 Task: Set the outer fade up length for the auto duck effect to 0.5 seconds.
Action: Mouse moved to (268, 37)
Screenshot: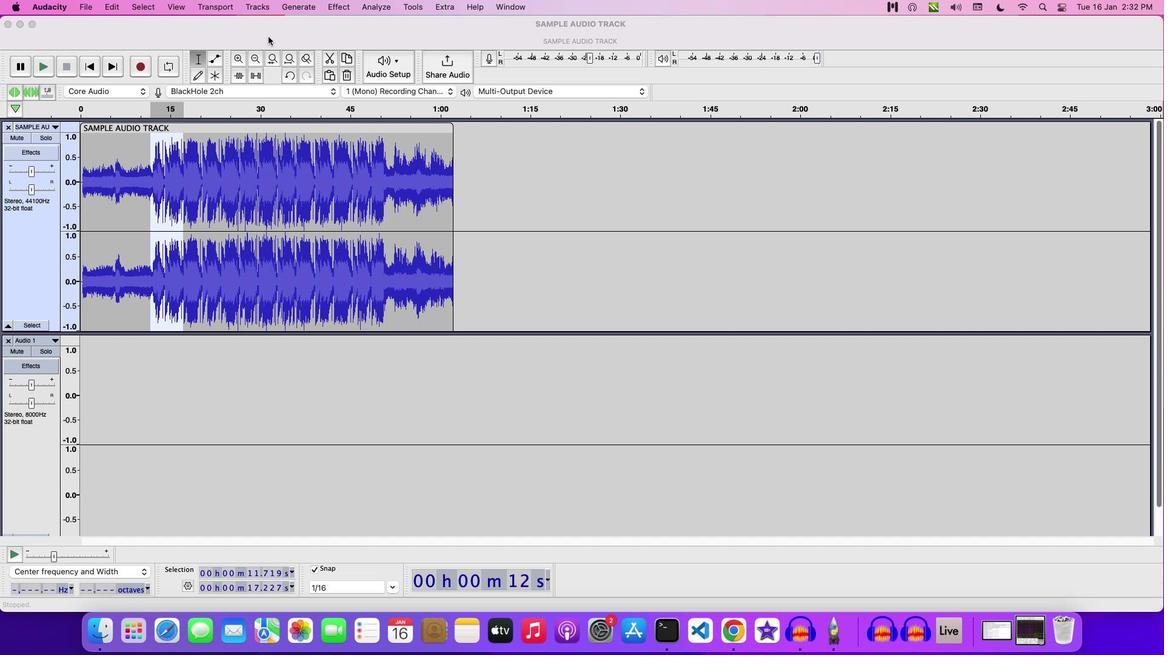 
Action: Mouse pressed left at (268, 37)
Screenshot: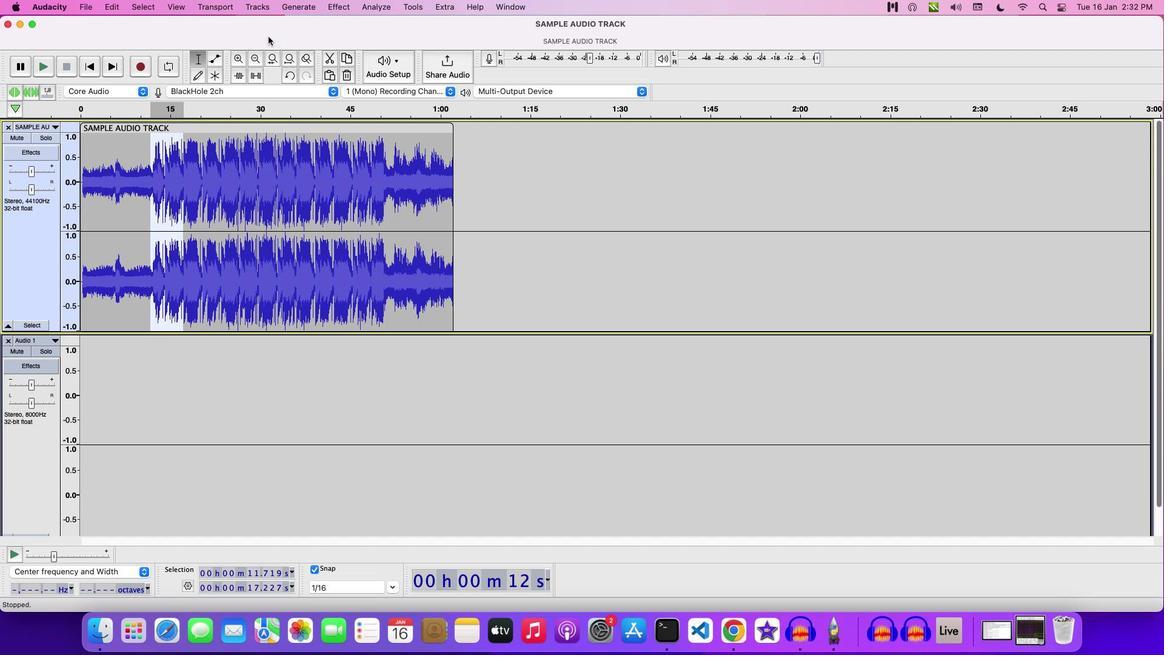 
Action: Mouse moved to (336, 7)
Screenshot: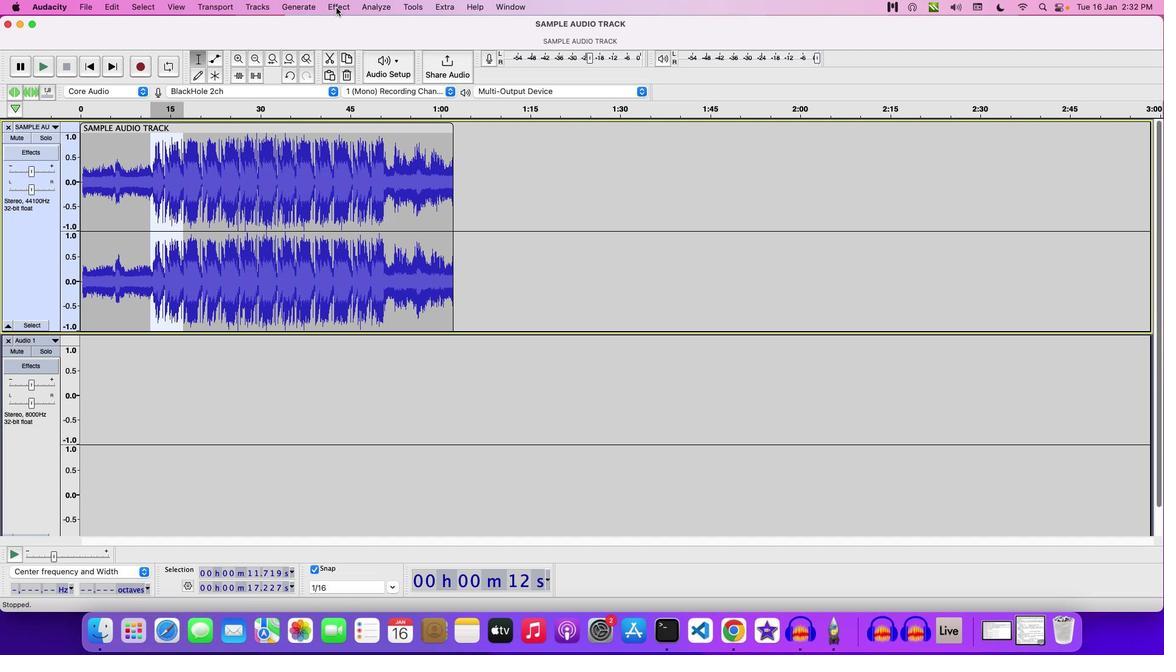 
Action: Mouse pressed left at (336, 7)
Screenshot: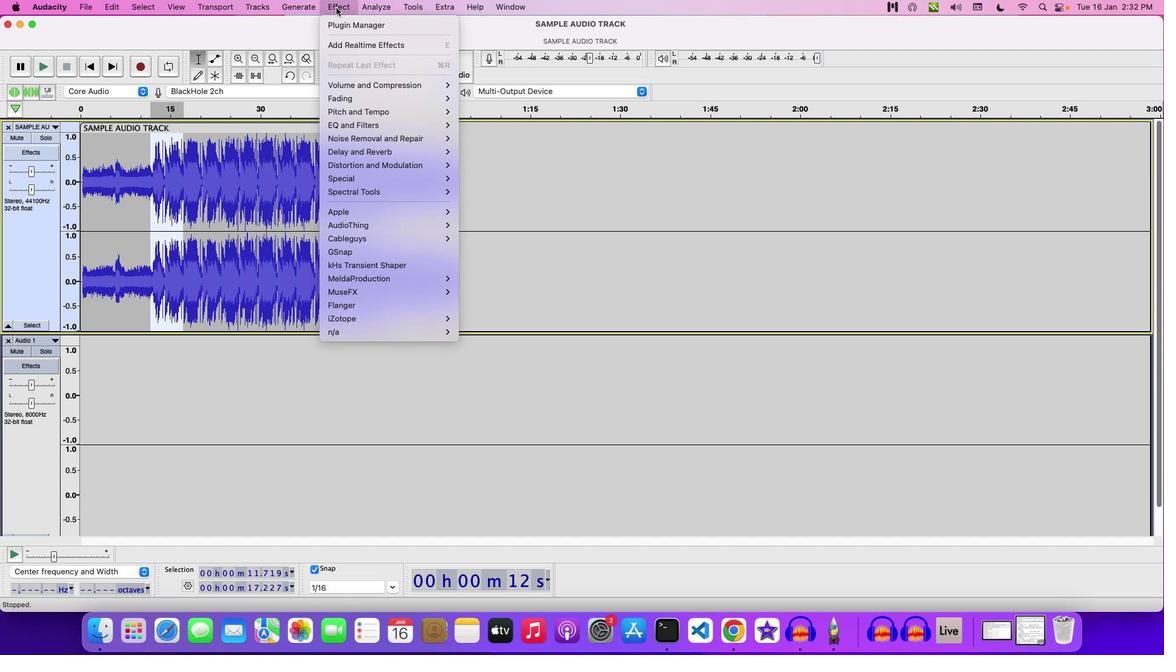 
Action: Mouse moved to (461, 98)
Screenshot: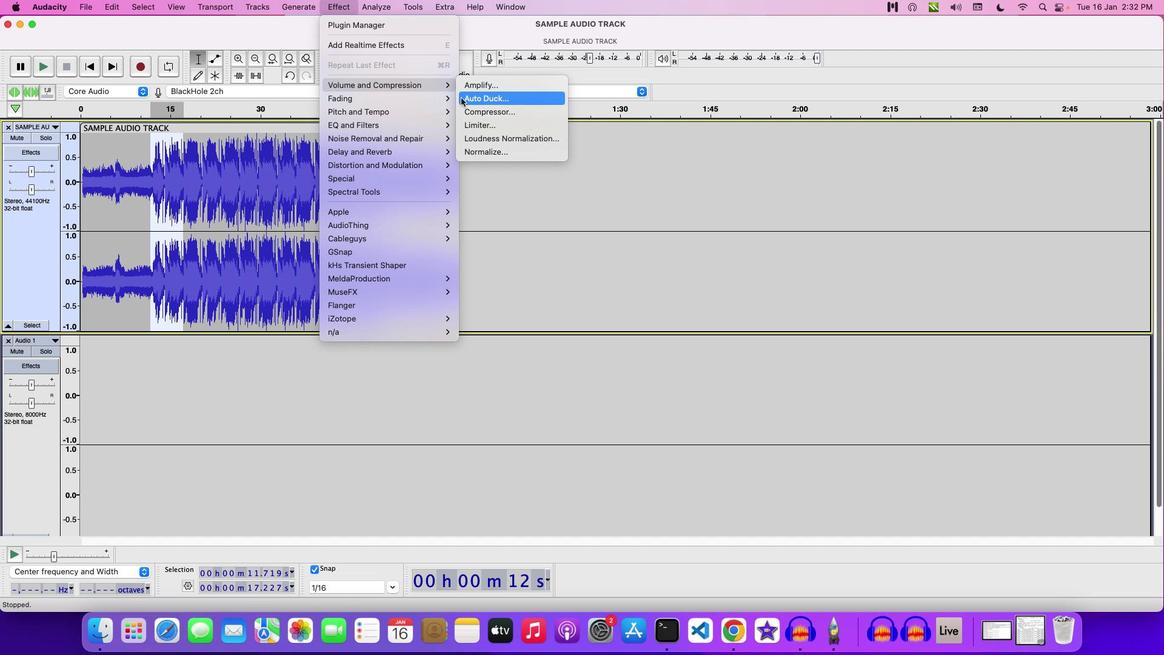 
Action: Mouse pressed left at (461, 98)
Screenshot: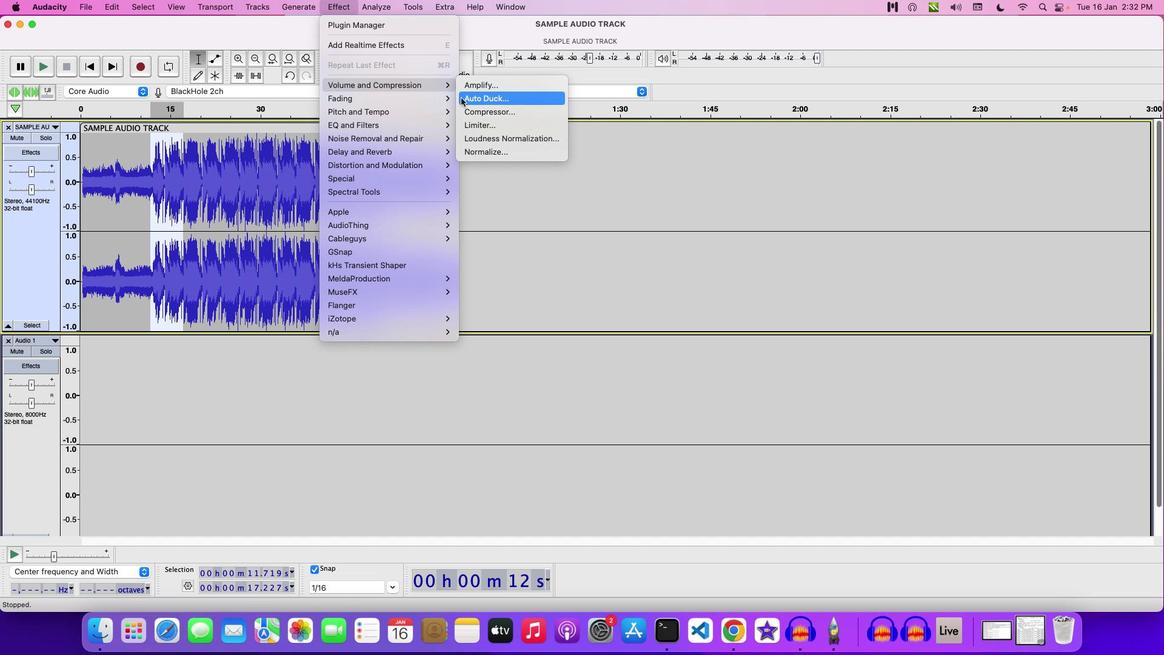 
Action: Mouse moved to (698, 423)
Screenshot: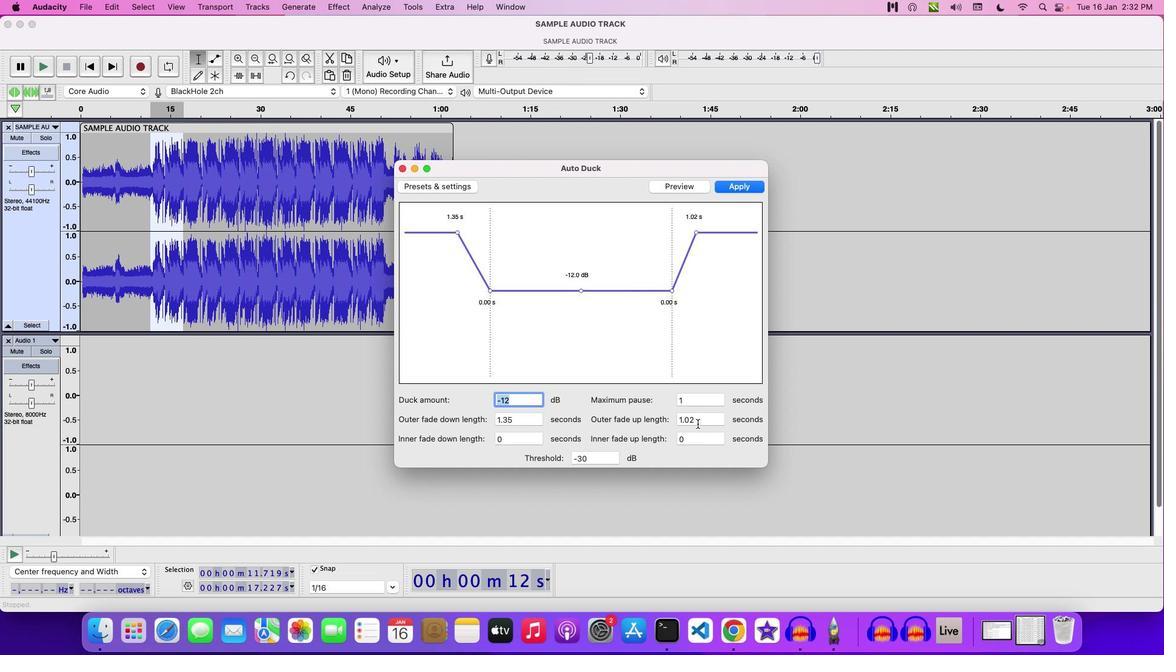 
Action: Mouse pressed left at (698, 423)
Screenshot: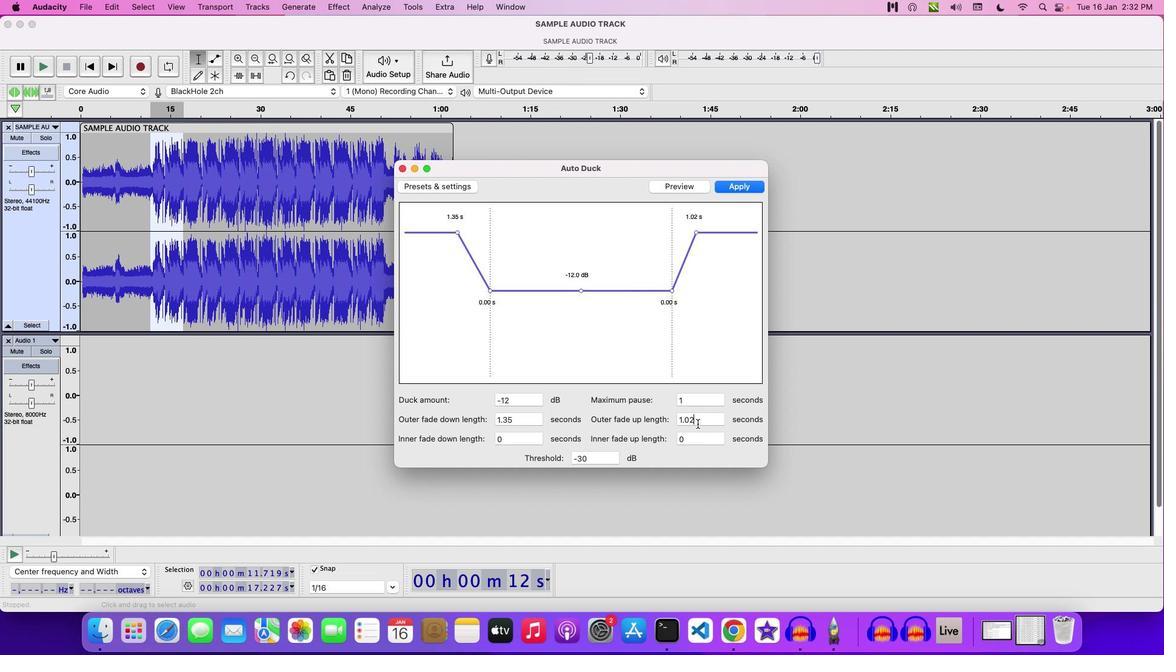 
Action: Mouse moved to (690, 425)
Screenshot: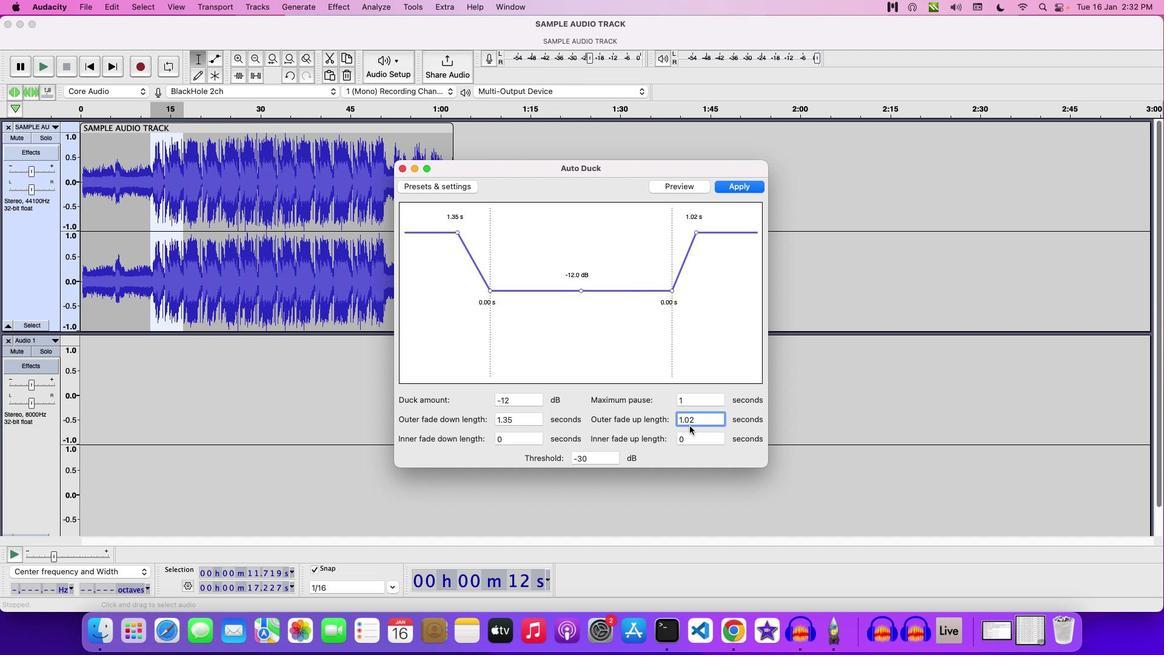 
Action: Key pressed Key.backspaceKey.backspaceKey.backspaceKey.backspaceKey.backspaceKey.backspaceKey.backspaceKey.backspace'0''.''5'
Screenshot: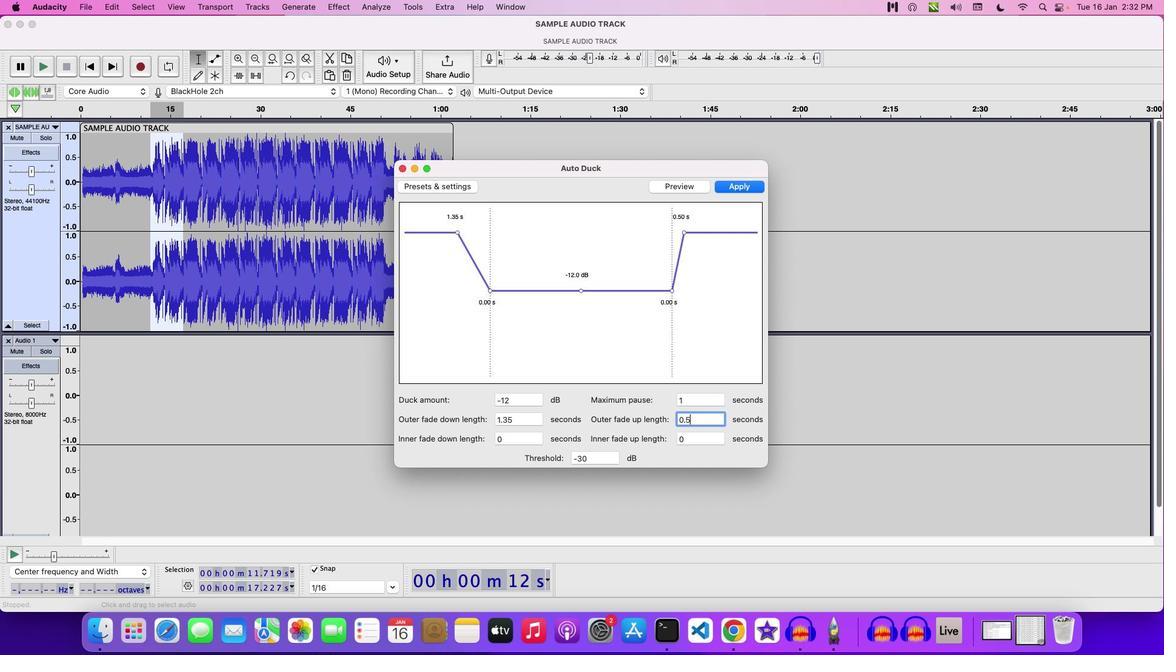 
Action: Mouse moved to (691, 425)
Screenshot: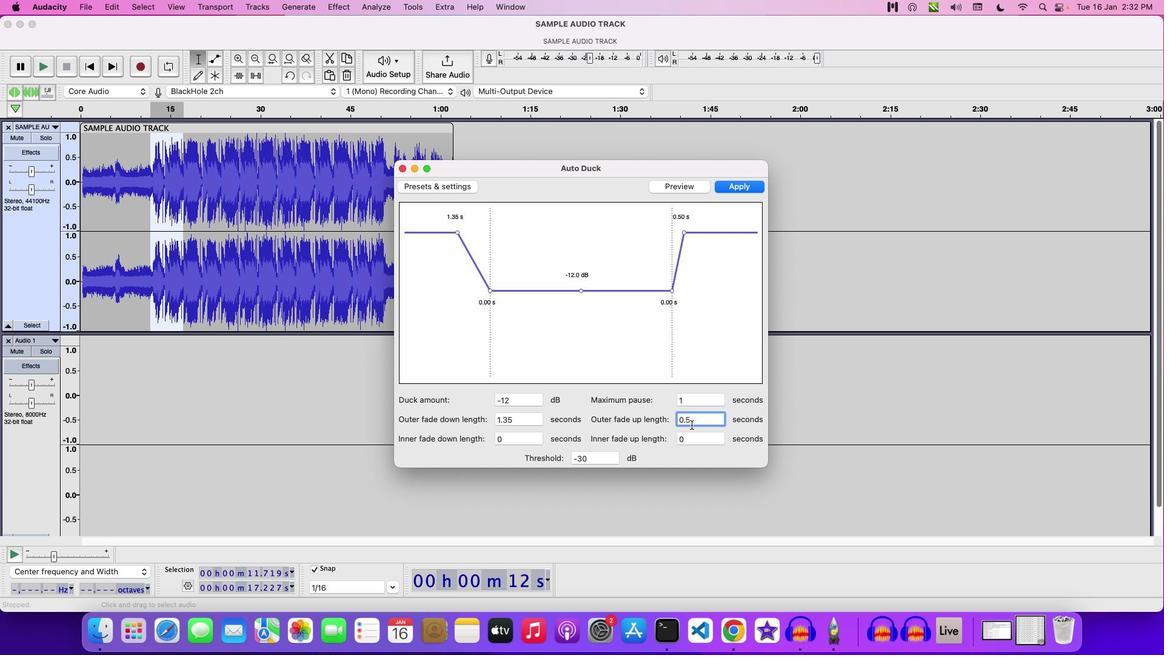 
